 Task: Create Card Social Media Advertising Review in Board Project Planning to Workspace Digital Marketing Agencies. Create Card Wine and Spirits Review in Board Social Media Ad Campaign Management to Workspace Digital Marketing Agencies. Create Card Social Media Influencer Campaign Review in Board Market Analysis for Market Penetration Strategy to Workspace Digital Marketing Agencies
Action: Mouse moved to (433, 130)
Screenshot: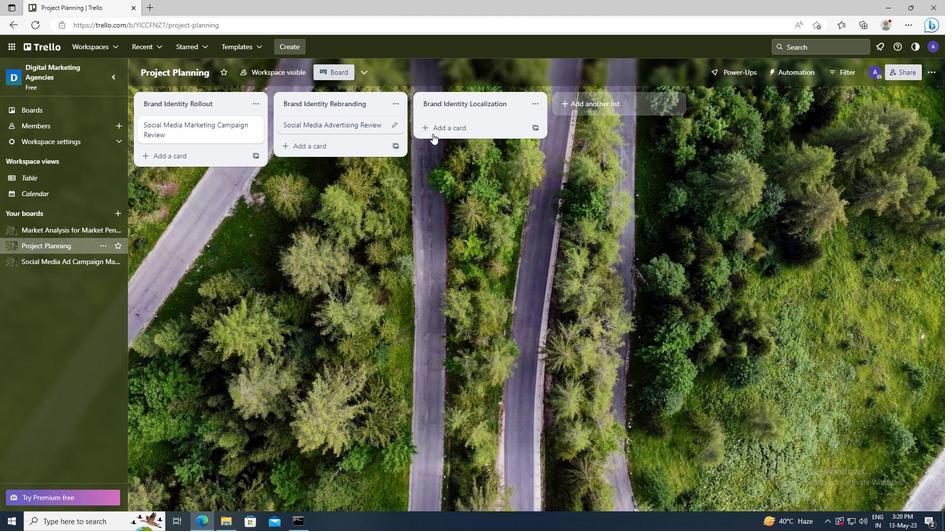
Action: Mouse pressed left at (433, 130)
Screenshot: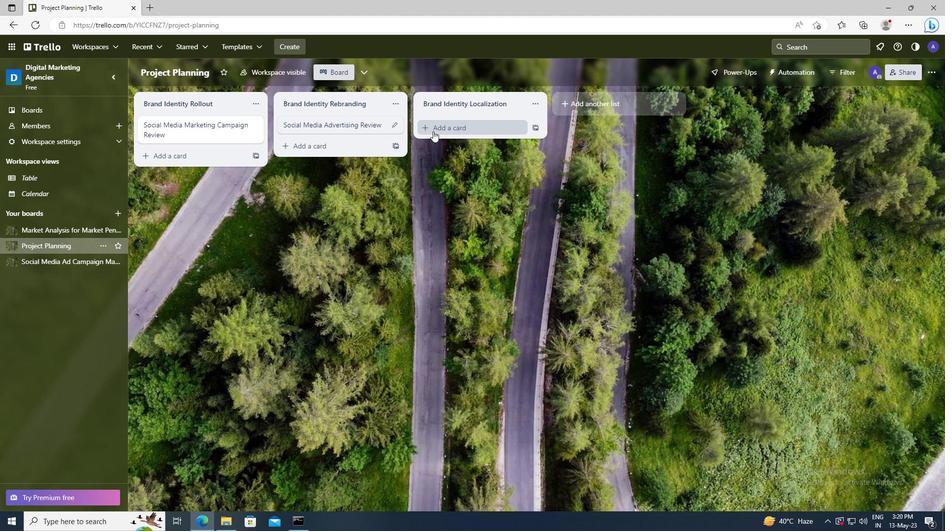 
Action: Key pressed <Key.shift>SOCIA
Screenshot: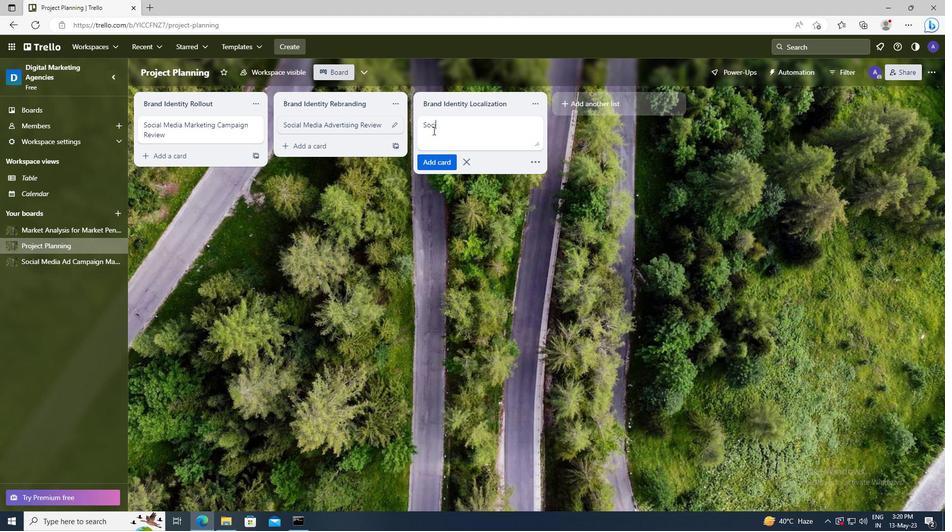 
Action: Mouse moved to (433, 130)
Screenshot: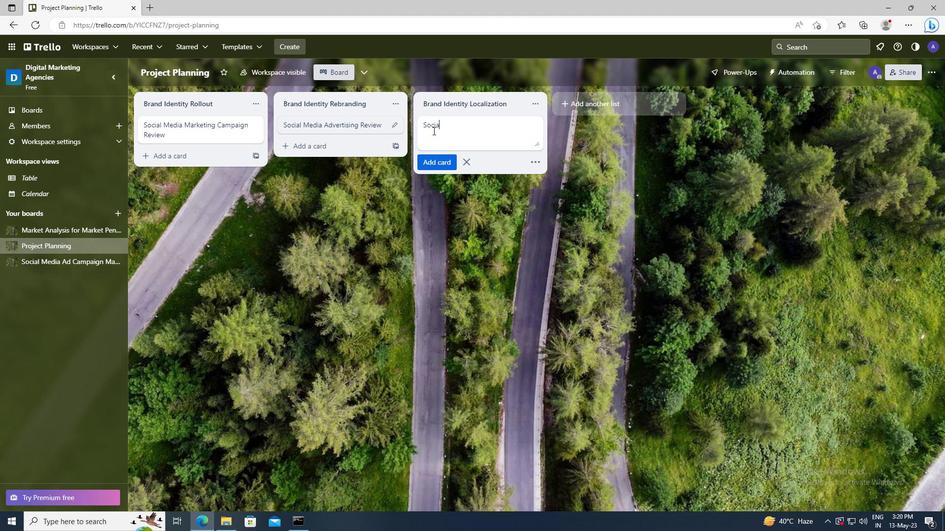 
Action: Key pressed L<Key.space><Key.shift>MEDIA<Key.space><Key.shift_r>ADVERTISING<Key.space><Key.shift>REVIEW
Screenshot: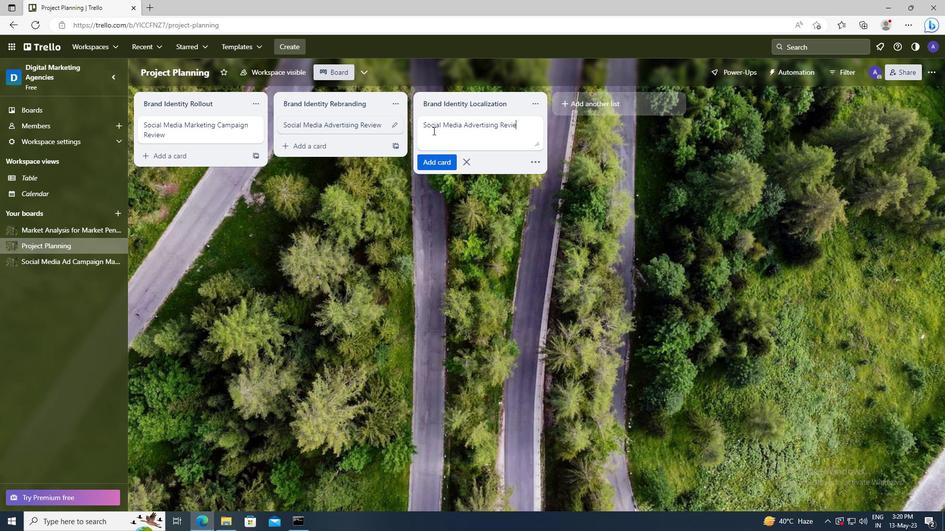 
Action: Mouse moved to (439, 162)
Screenshot: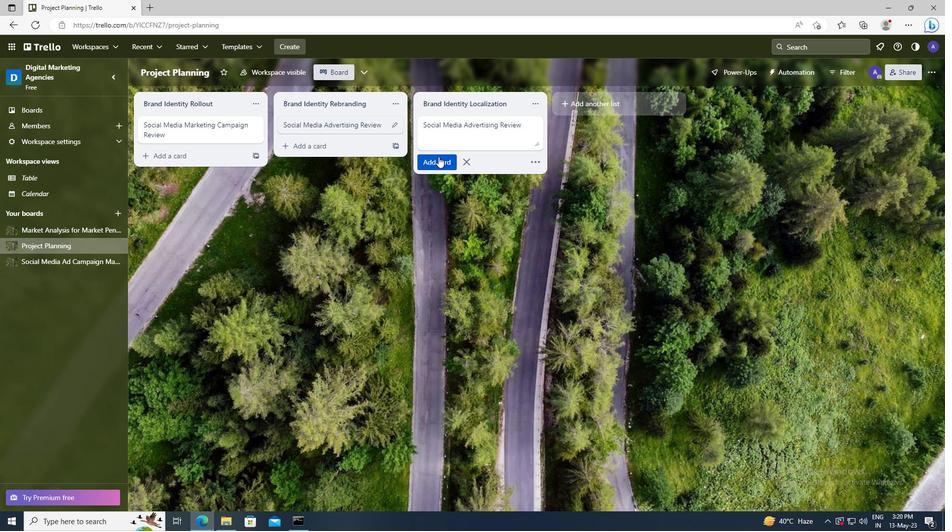 
Action: Mouse pressed left at (439, 162)
Screenshot: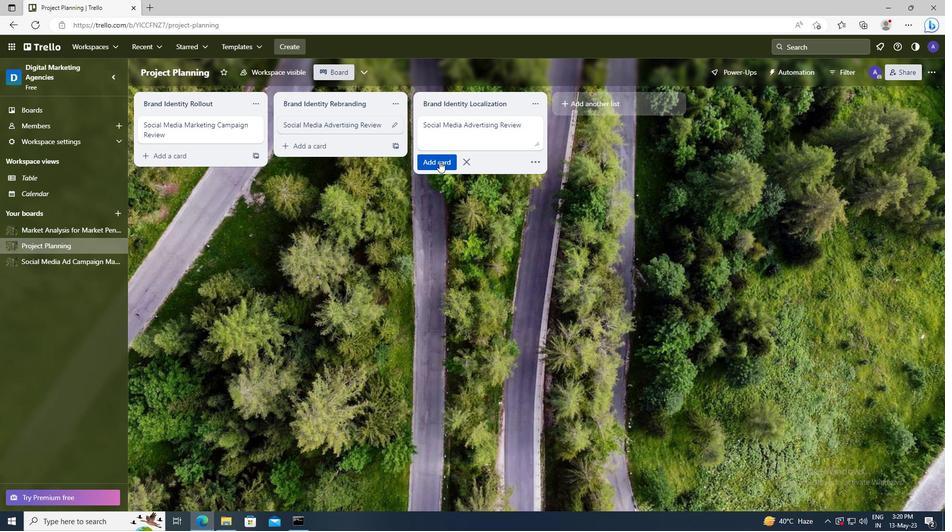 
Action: Mouse moved to (63, 266)
Screenshot: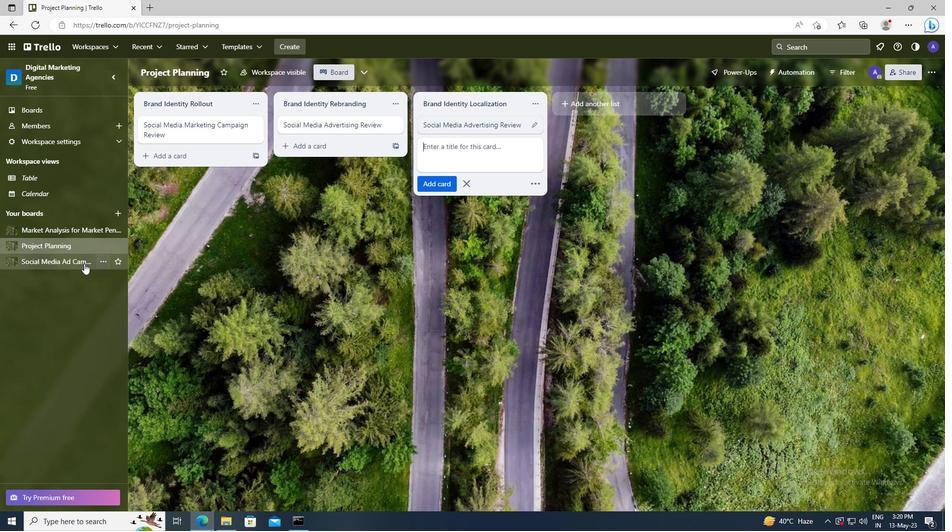 
Action: Mouse pressed left at (63, 266)
Screenshot: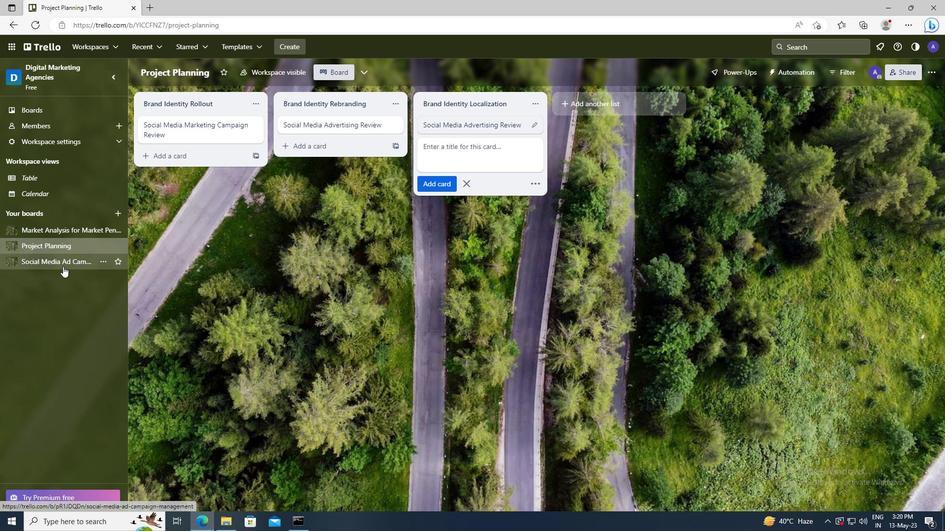 
Action: Mouse moved to (437, 131)
Screenshot: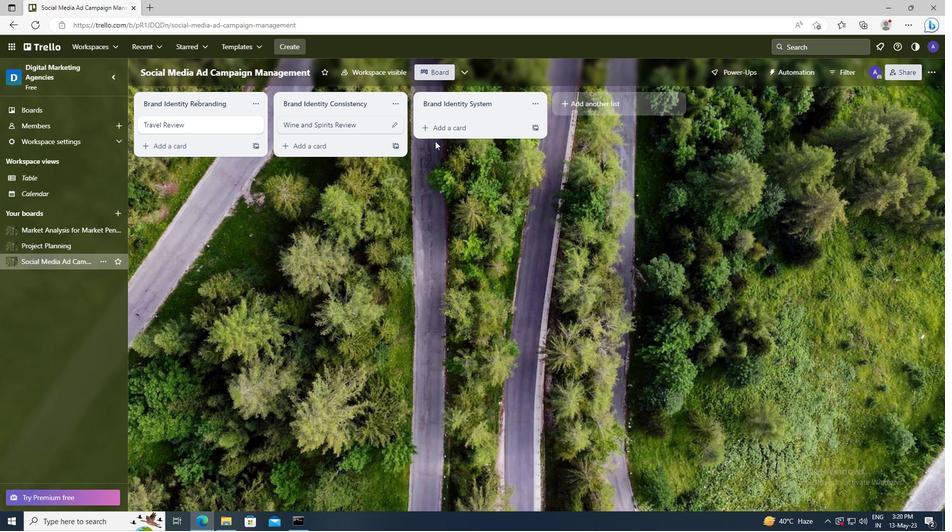 
Action: Mouse pressed left at (437, 131)
Screenshot: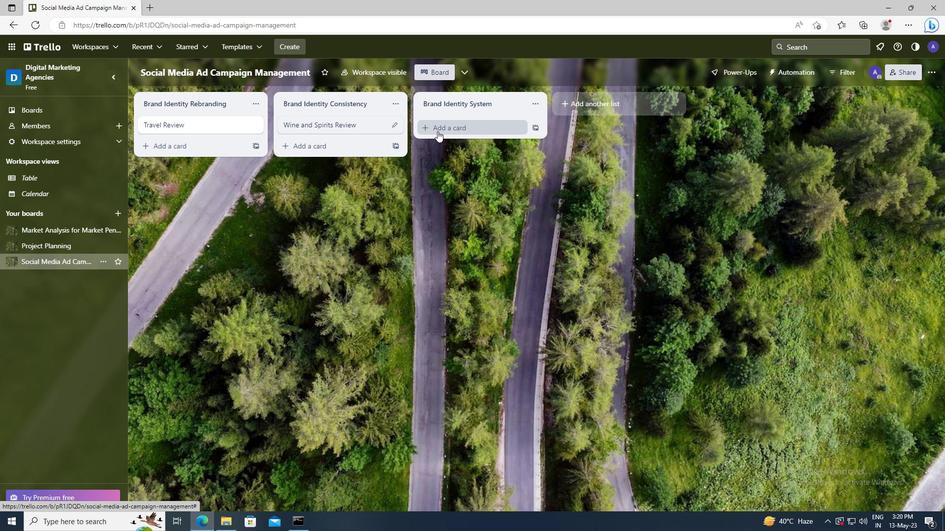 
Action: Key pressed <Key.shift>WINE<Key.space>AND<Key.space><Key.shift_r>SPIRITS<Key.space><Key.shift>REVIEW
Screenshot: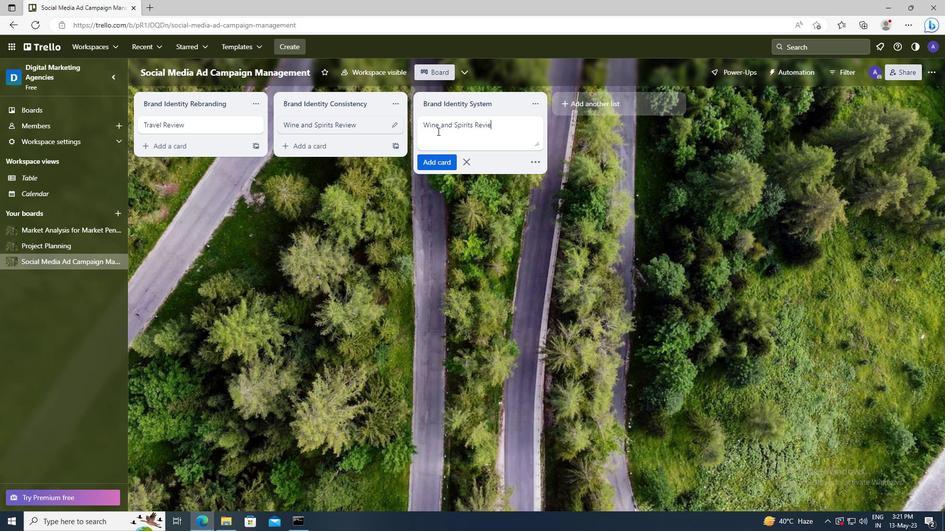 
Action: Mouse moved to (440, 162)
Screenshot: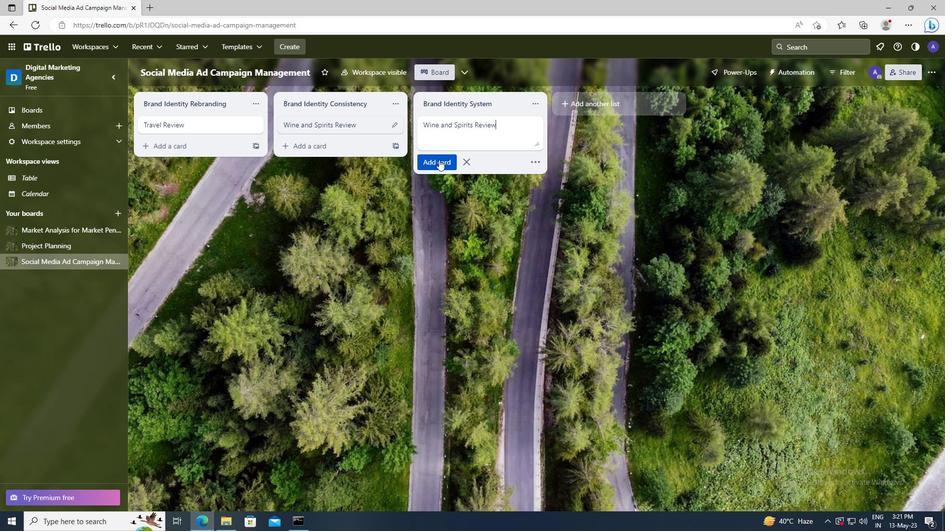 
Action: Mouse pressed left at (440, 162)
Screenshot: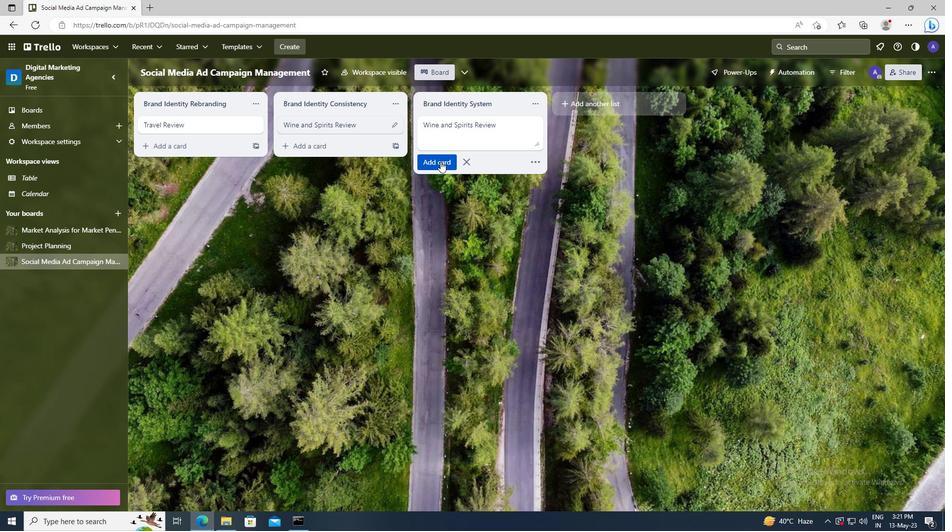 
Action: Mouse moved to (70, 228)
Screenshot: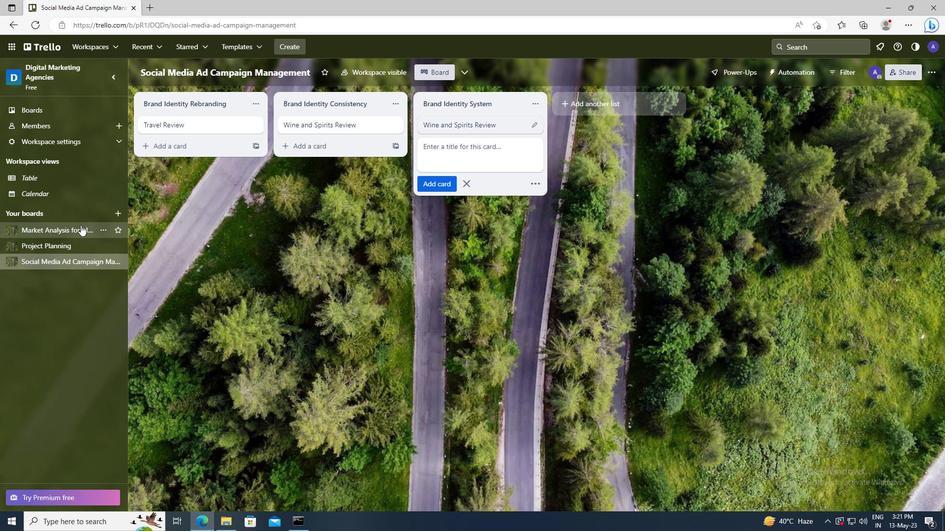 
Action: Mouse pressed left at (70, 228)
Screenshot: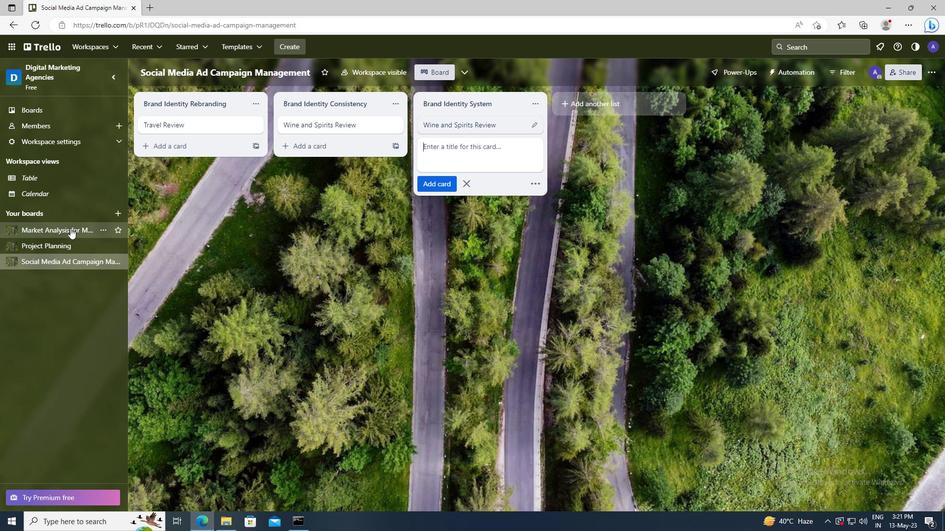 
Action: Mouse moved to (440, 138)
Screenshot: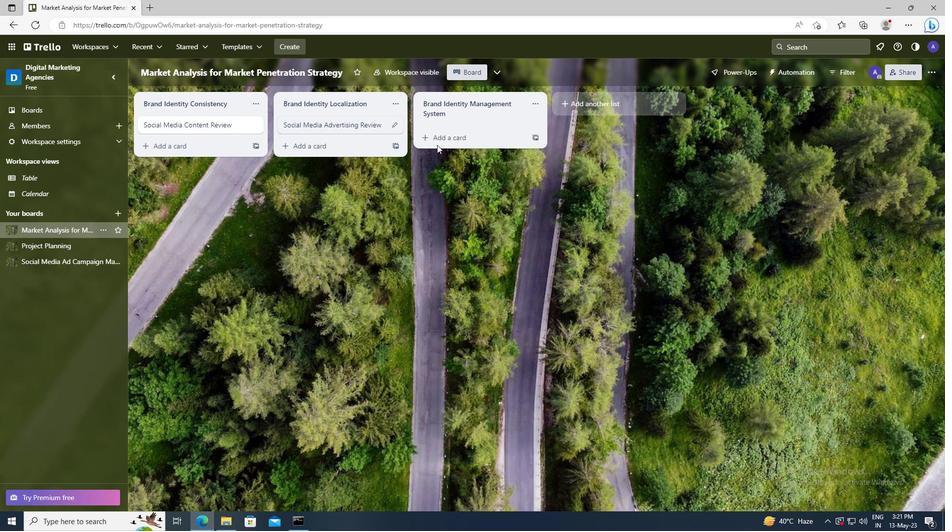 
Action: Mouse pressed left at (440, 138)
Screenshot: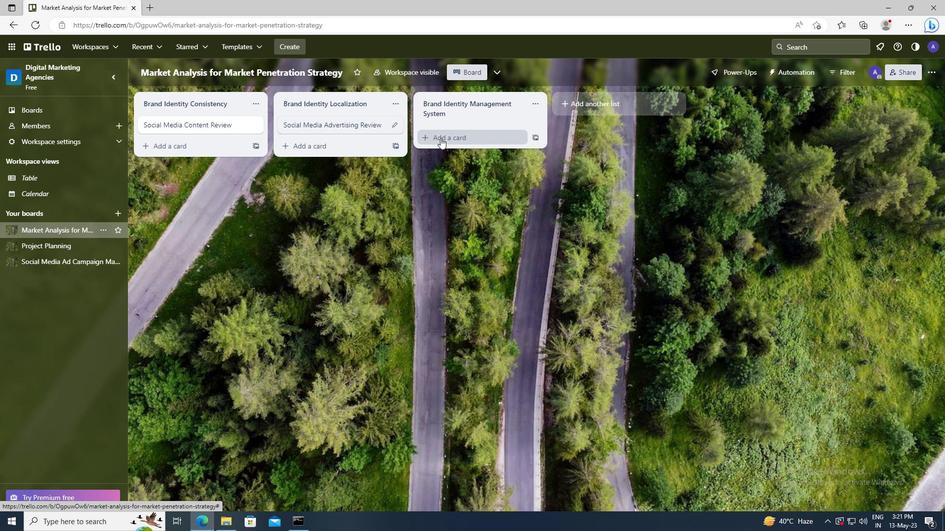 
Action: Key pressed <Key.shift>SOCIAL<Key.space><Key.shift>MEDIA<Key.space><Key.shift>INFLUENCER<Key.space><Key.shift>CAMPAIGN<Key.space><Key.shift>REVIEW
Screenshot: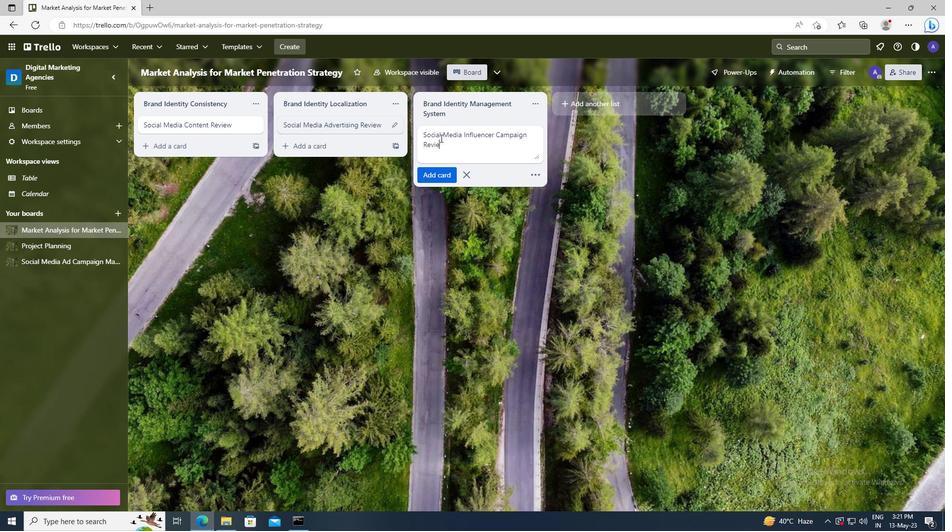 
Action: Mouse moved to (437, 174)
Screenshot: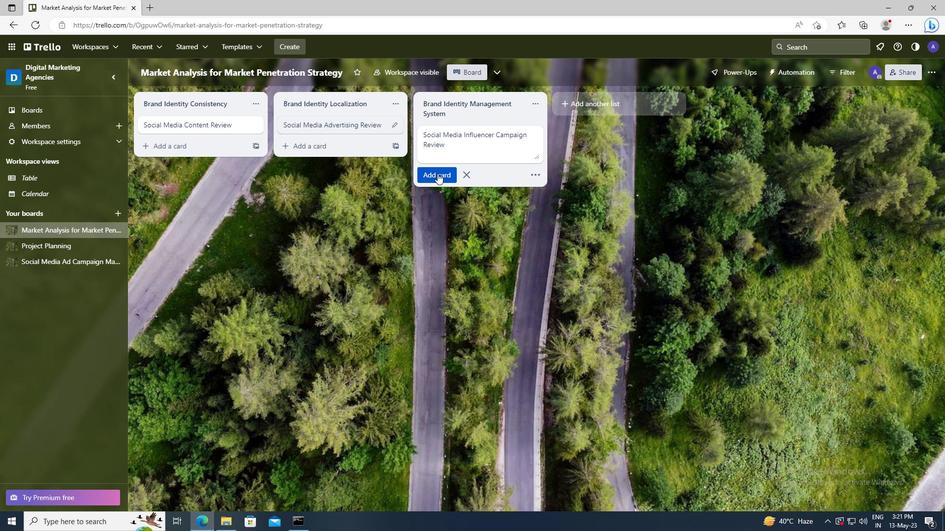 
Action: Mouse pressed left at (437, 174)
Screenshot: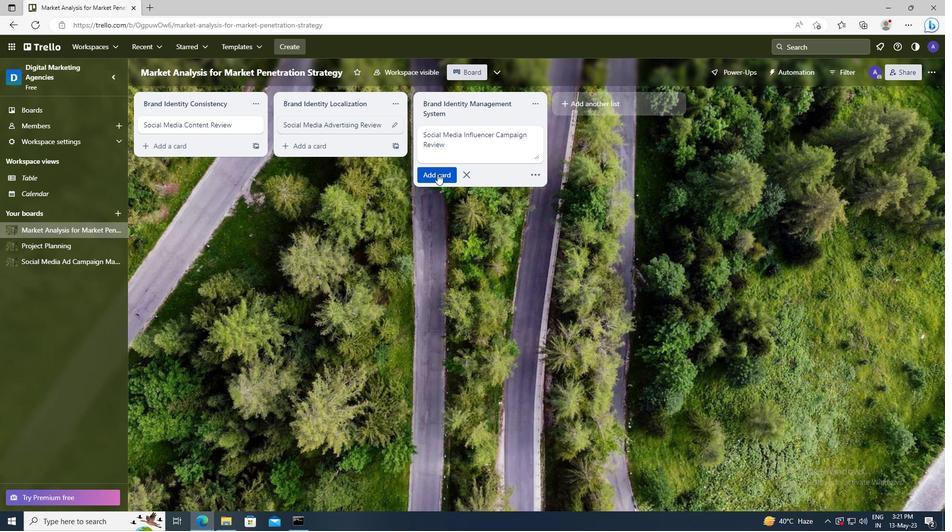 
